 Task: Use the formula "PERCENTILE.EXC" in spreadsheet "Project portfolio".
Action: Mouse moved to (120, 88)
Screenshot: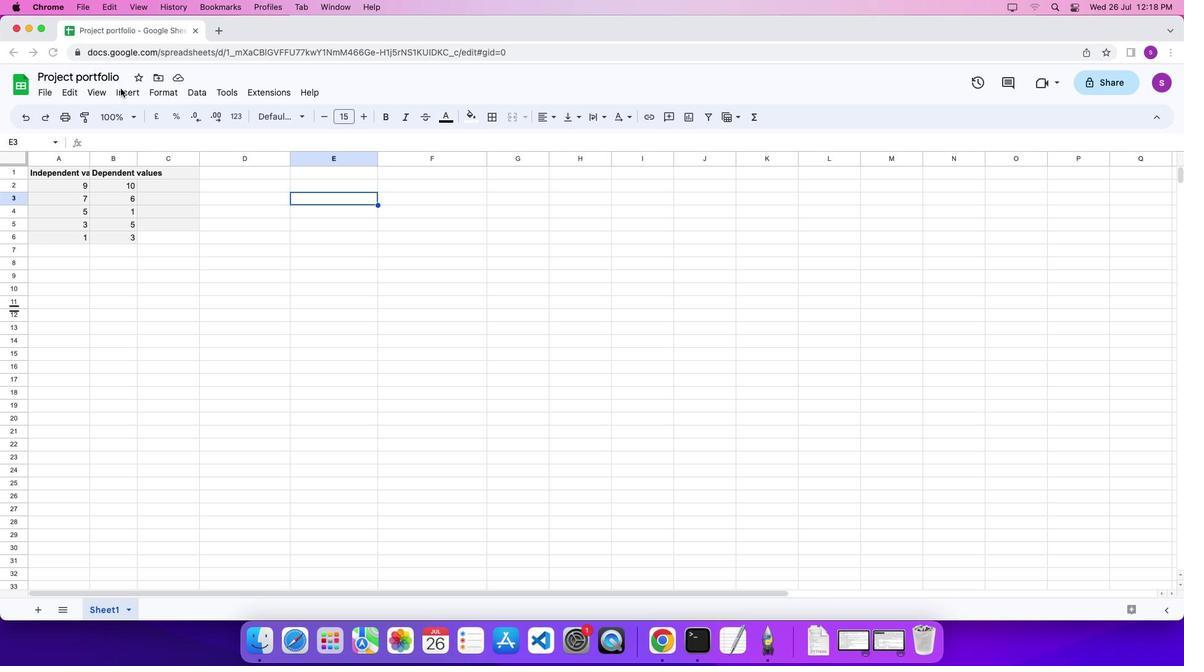 
Action: Mouse pressed left at (120, 88)
Screenshot: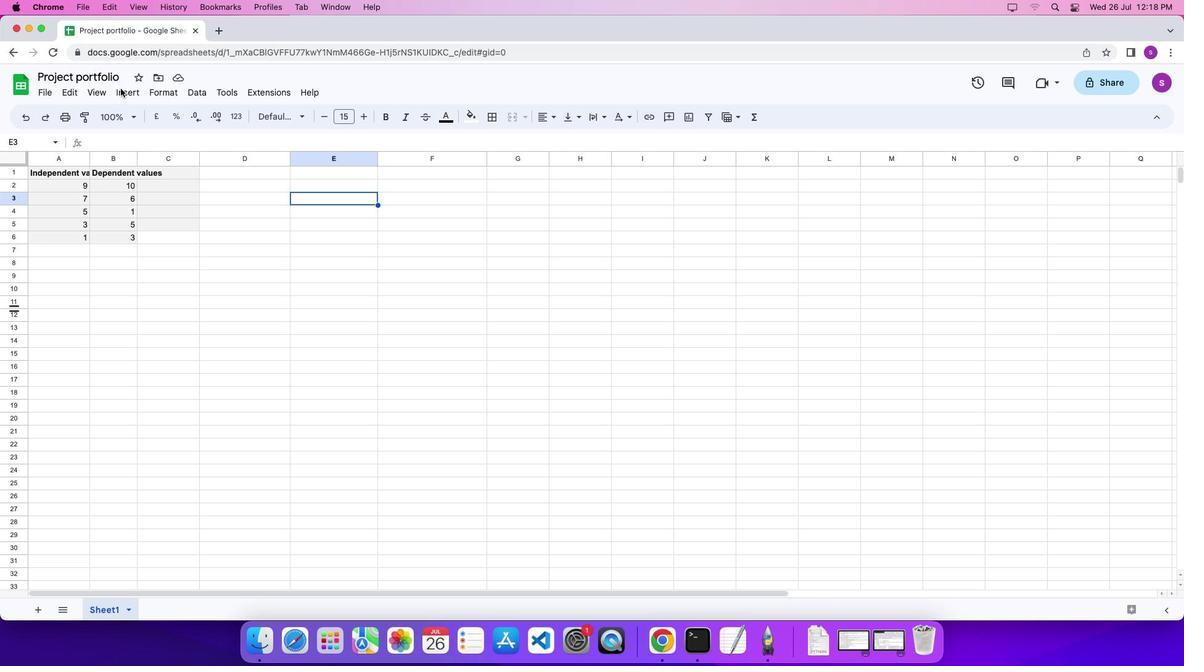 
Action: Mouse moved to (128, 91)
Screenshot: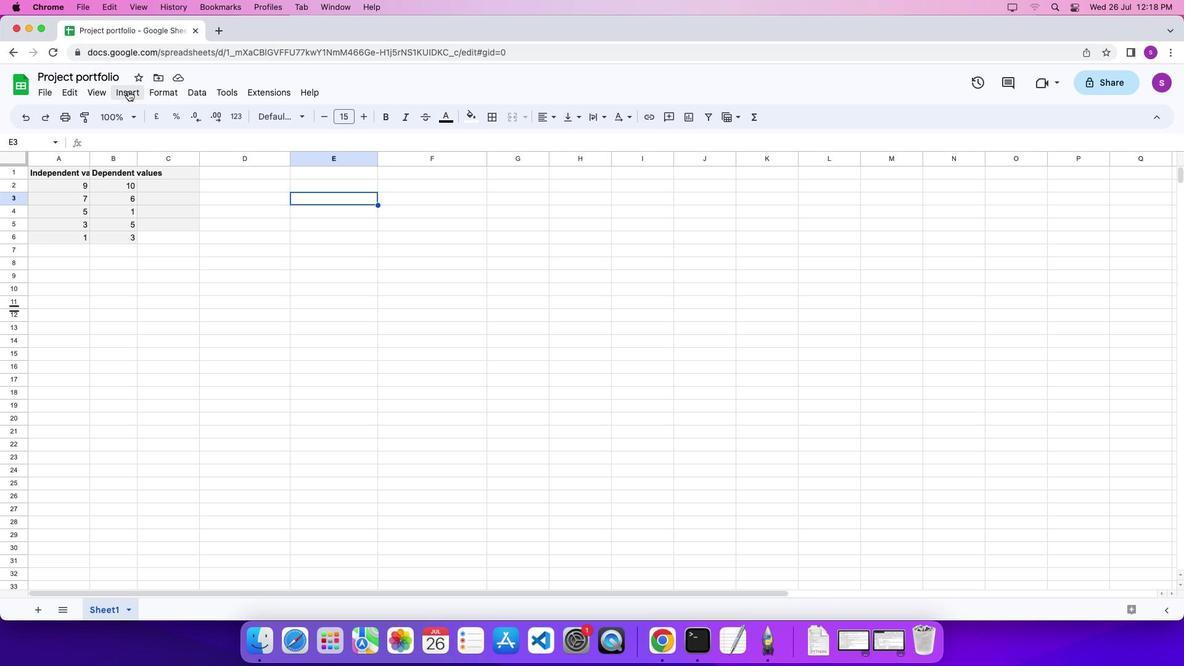 
Action: Mouse pressed left at (128, 91)
Screenshot: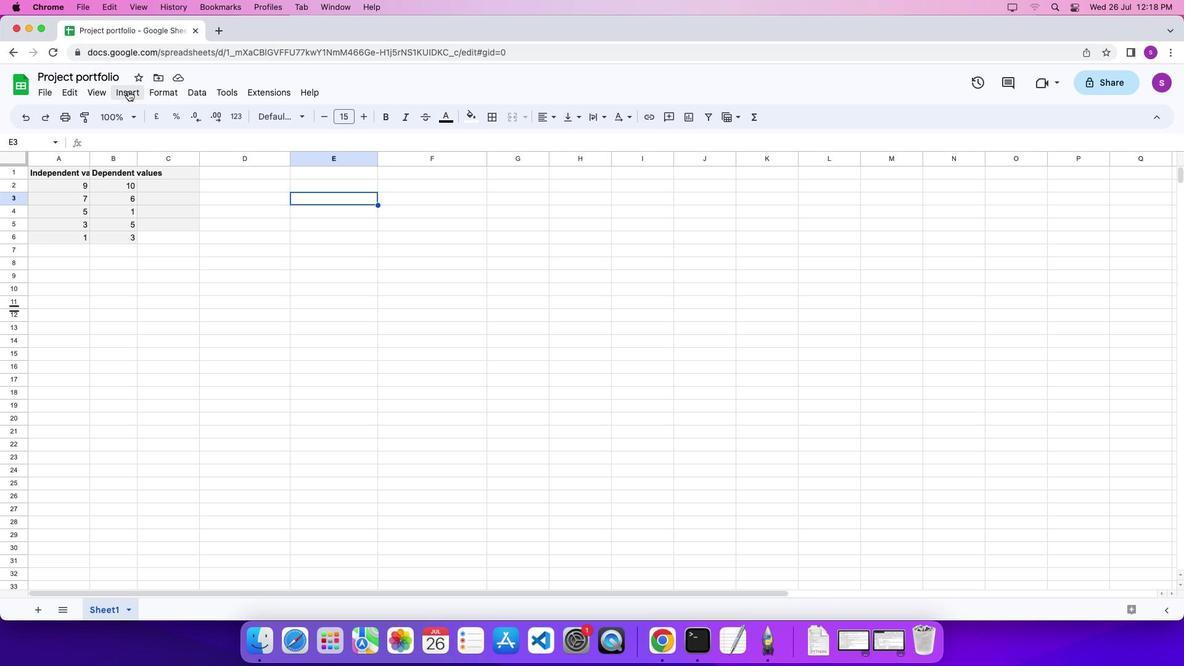 
Action: Mouse moved to (540, 592)
Screenshot: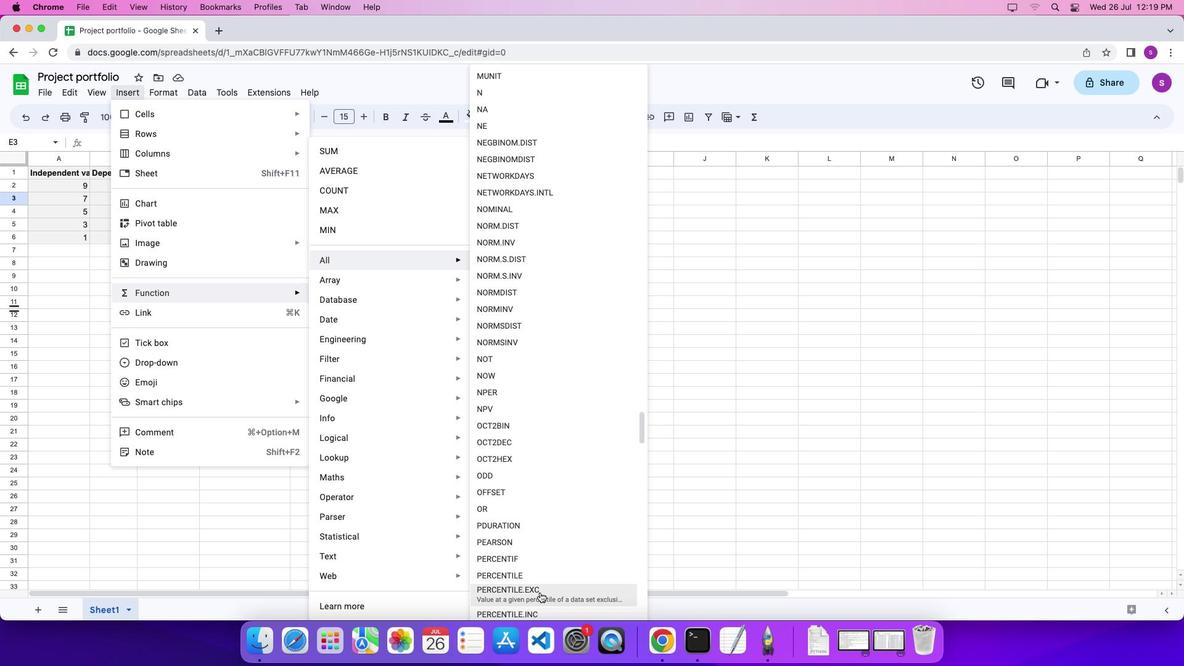 
Action: Mouse pressed left at (540, 592)
Screenshot: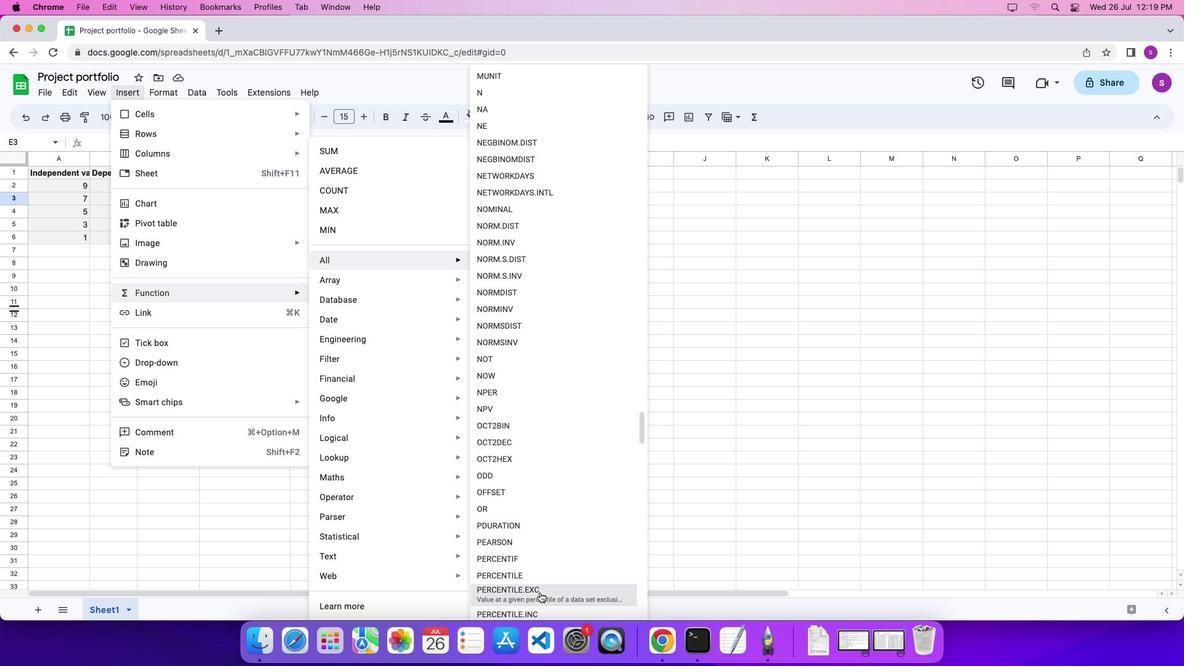 
Action: Mouse moved to (78, 185)
Screenshot: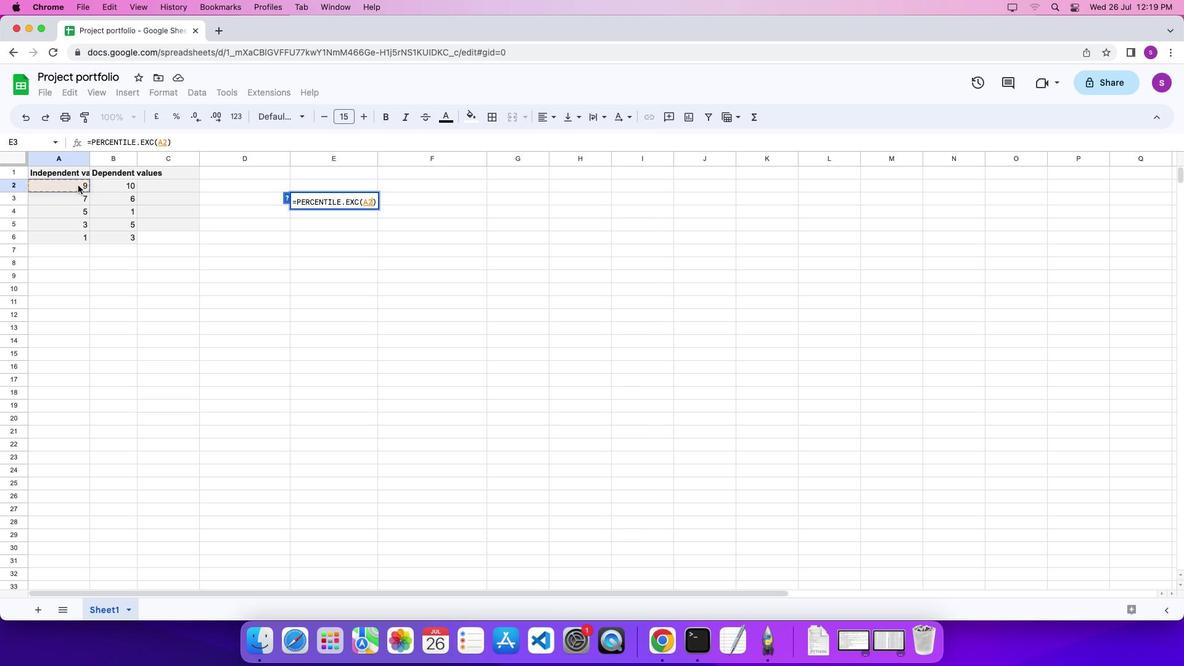 
Action: Mouse pressed left at (78, 185)
Screenshot: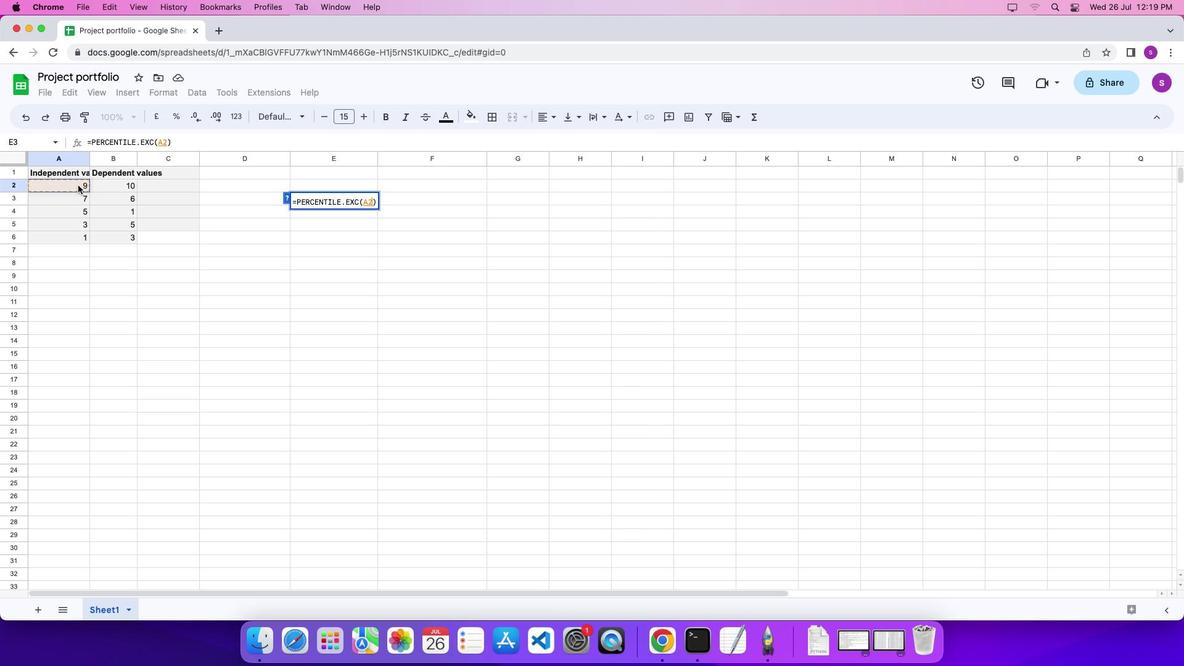 
Action: Mouse moved to (81, 233)
Screenshot: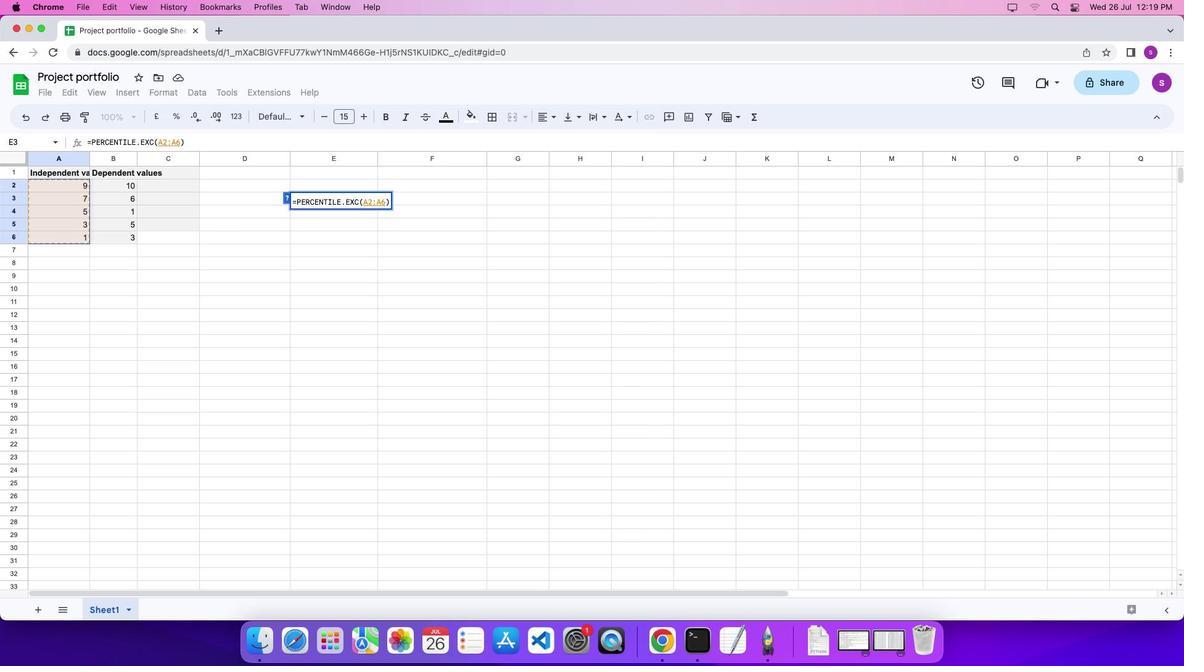 
Action: Key pressed ',''0''.''2''5''\x03'
Screenshot: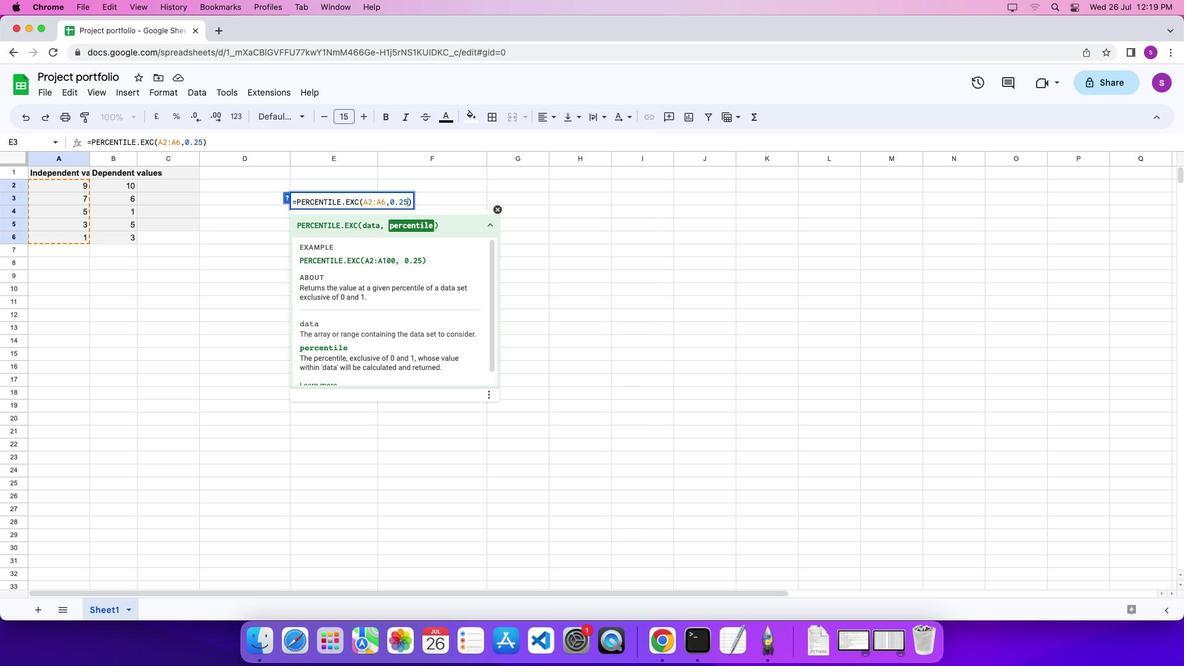 
Action: Mouse moved to (117, 247)
Screenshot: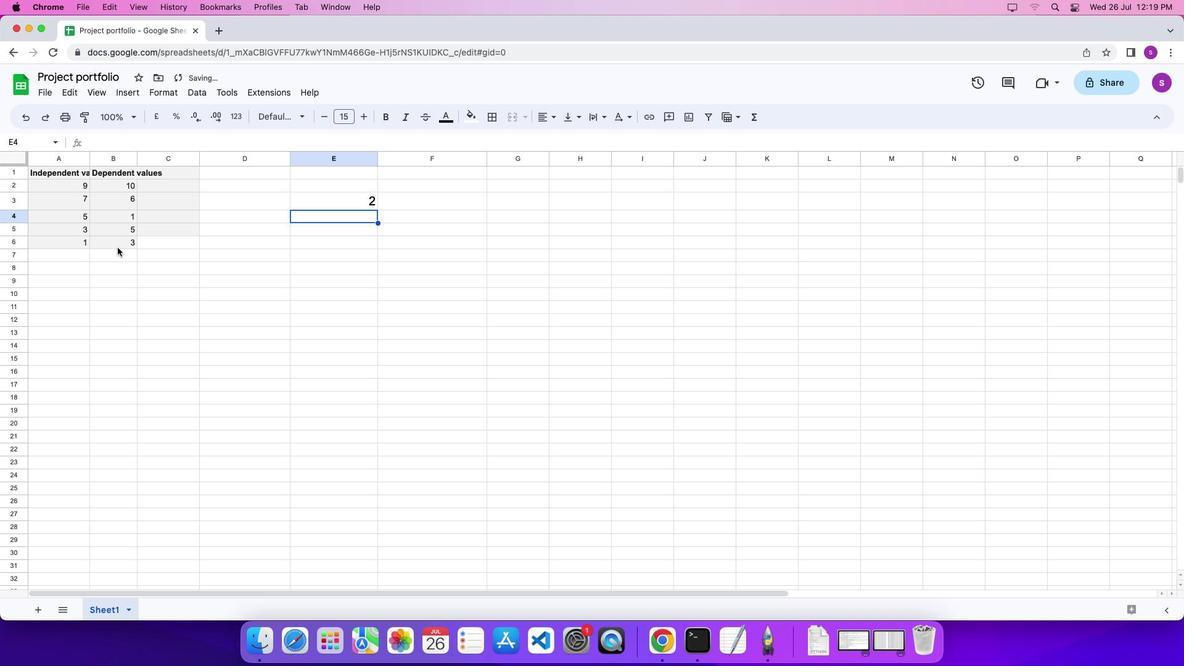 
